 Task: Make in the project AgileGator an epic 'IT Incident Management Process Improvement'. Create in the project AgileGator an epic 'IT Service Request Management Process Improvement'. Add in the project AgileGator an epic 'IT Service Catalog Management Process Improvement'
Action: Mouse moved to (166, 50)
Screenshot: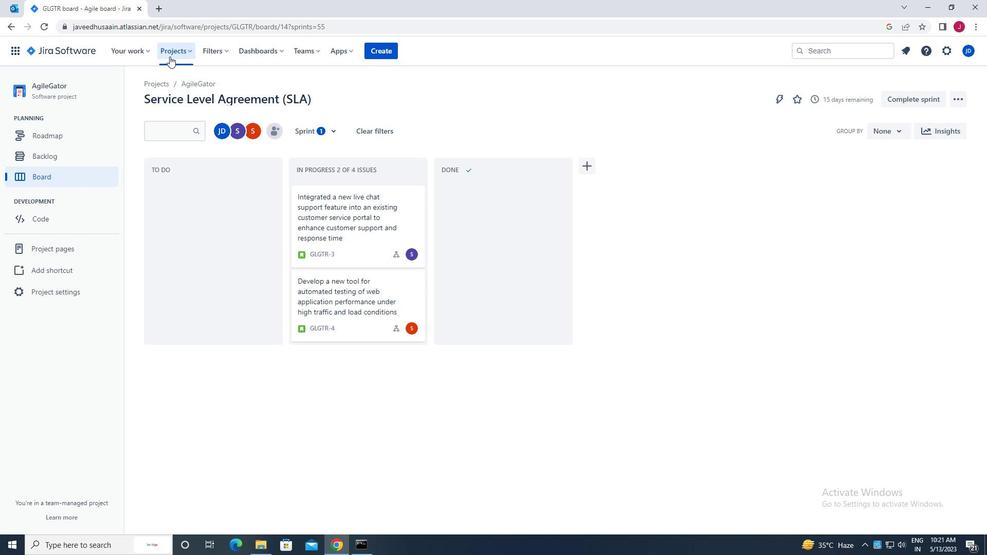 
Action: Mouse pressed left at (166, 50)
Screenshot: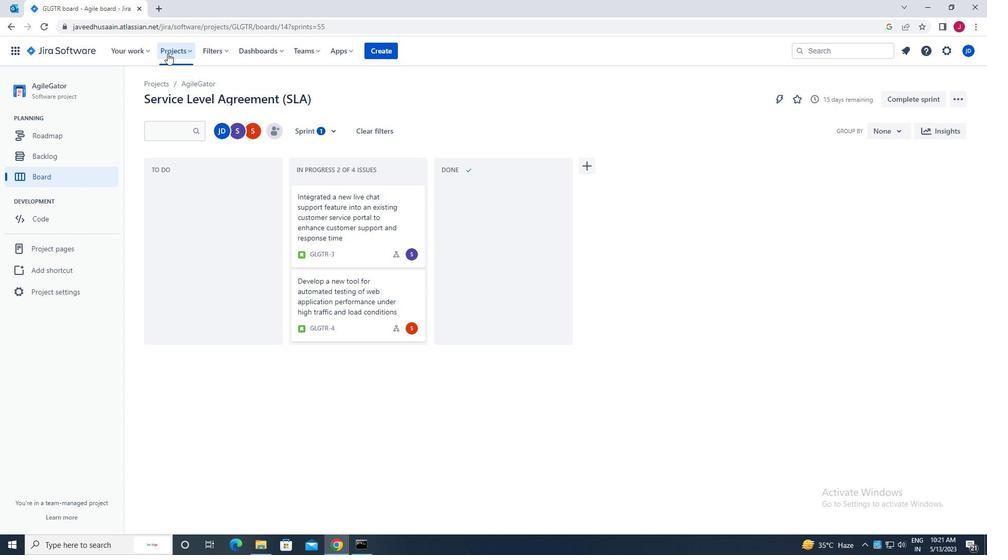 
Action: Mouse moved to (215, 95)
Screenshot: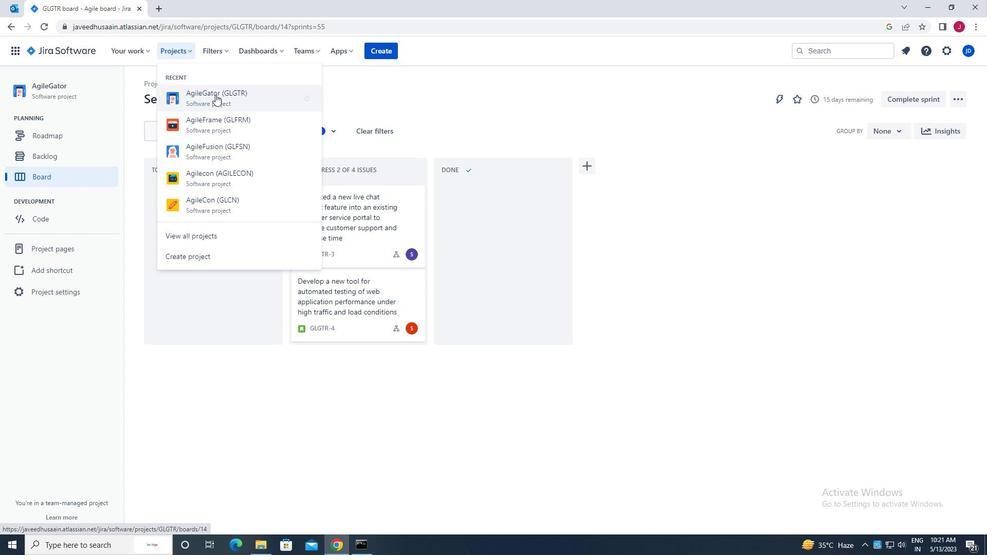 
Action: Mouse pressed left at (215, 95)
Screenshot: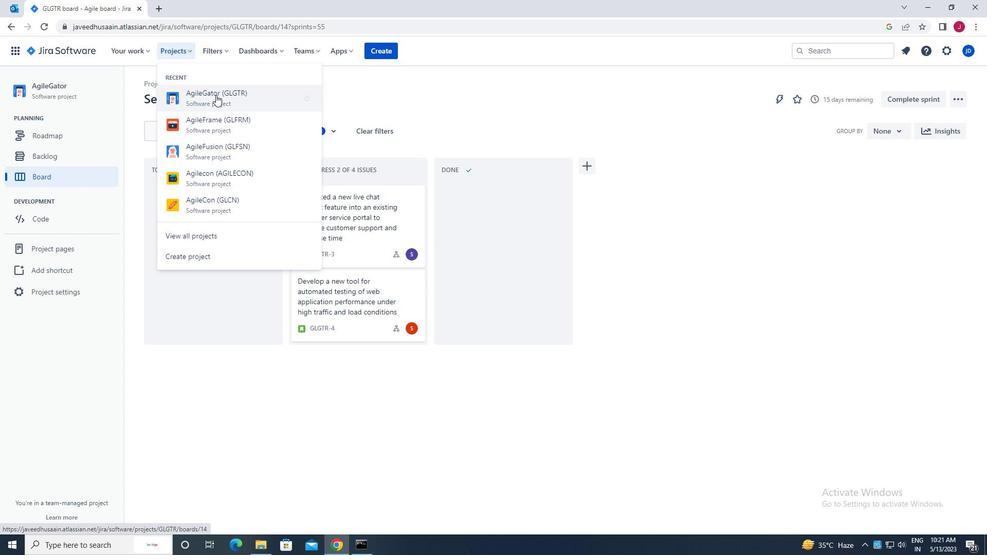 
Action: Mouse moved to (66, 155)
Screenshot: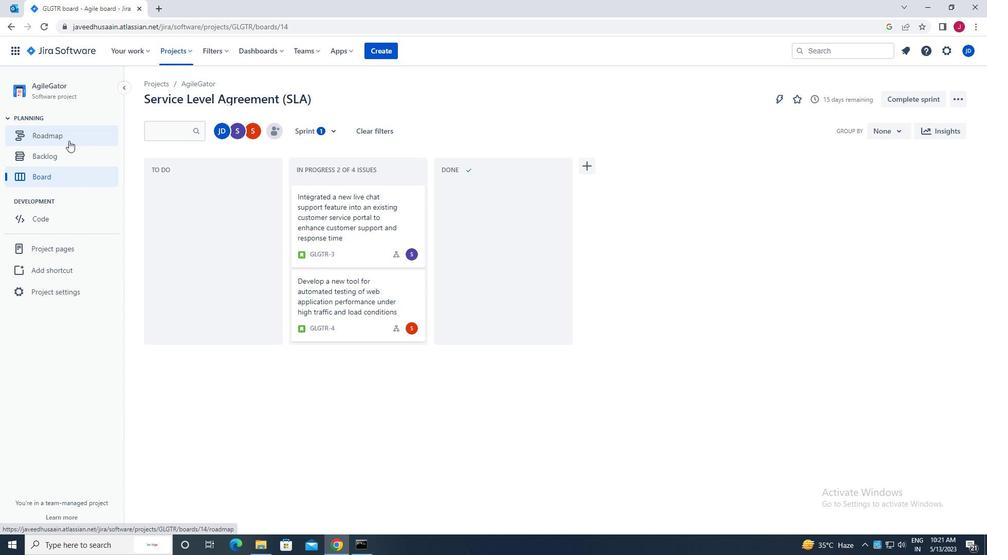 
Action: Mouse pressed left at (66, 155)
Screenshot: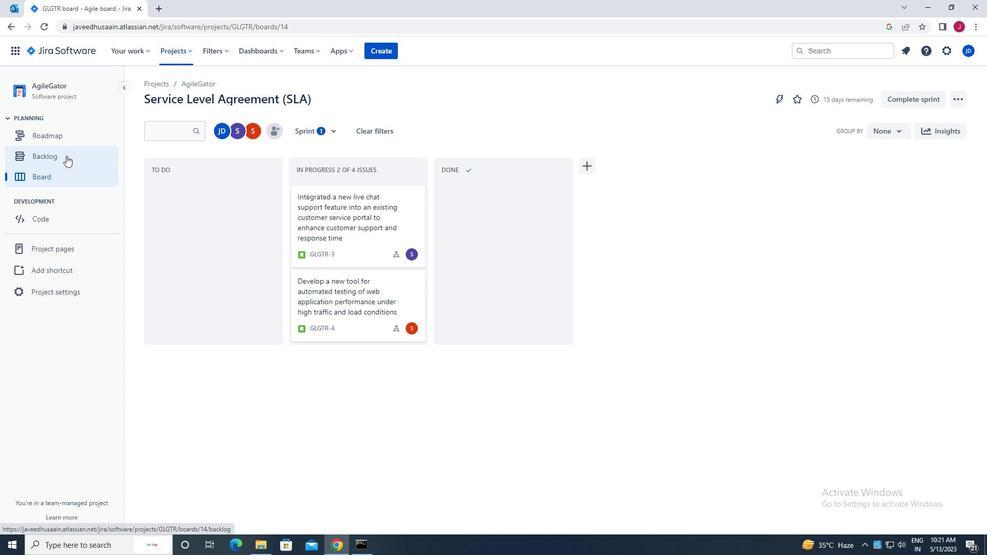 
Action: Mouse moved to (291, 127)
Screenshot: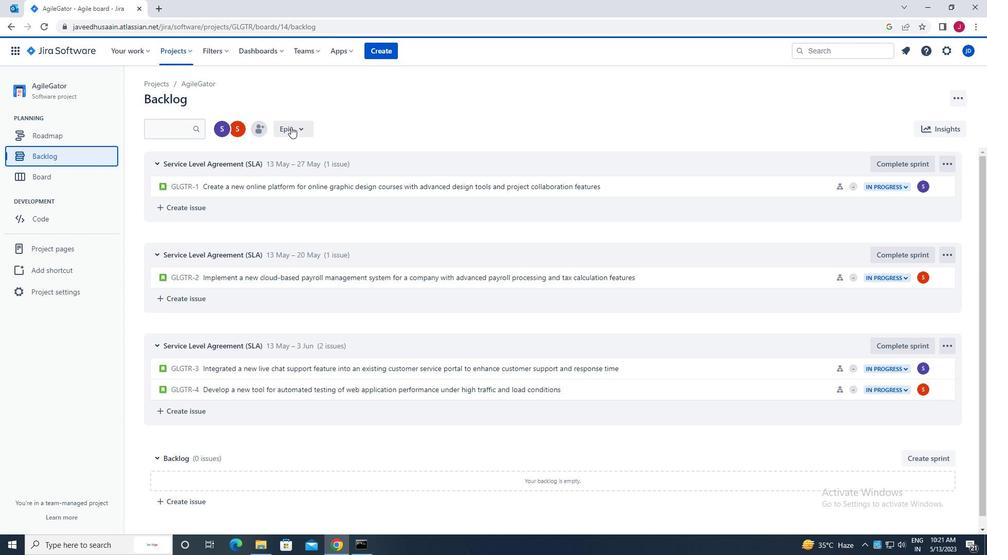 
Action: Mouse pressed left at (291, 127)
Screenshot: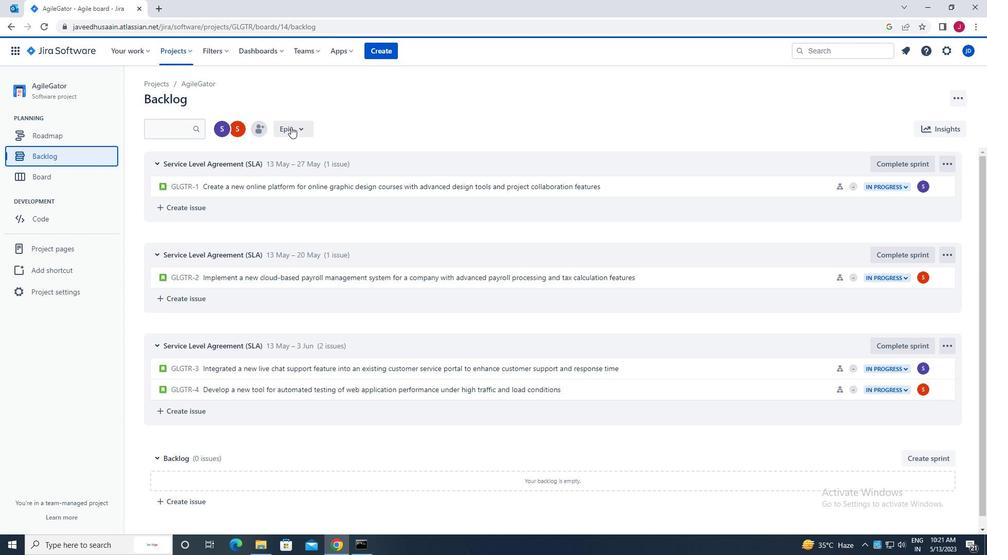 
Action: Mouse moved to (312, 190)
Screenshot: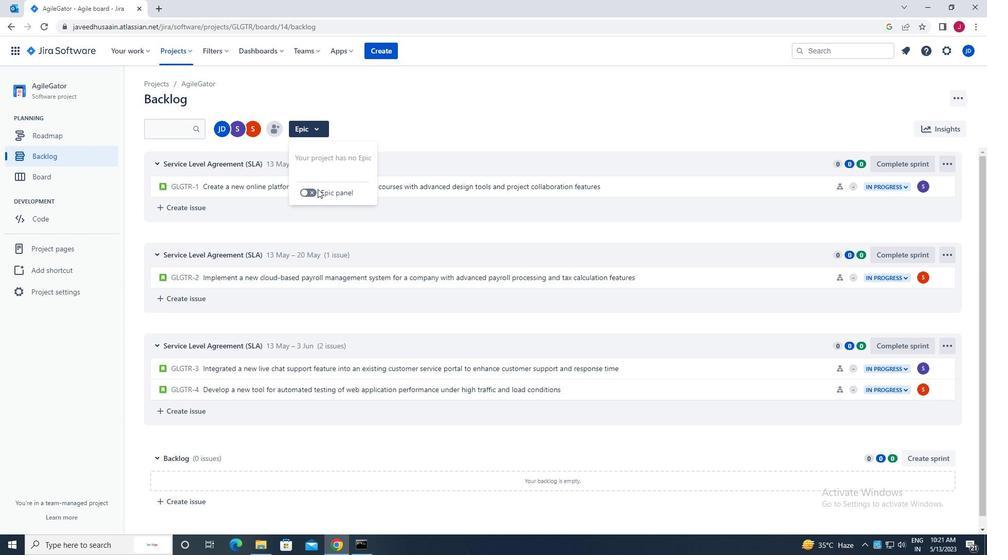 
Action: Mouse pressed left at (312, 190)
Screenshot: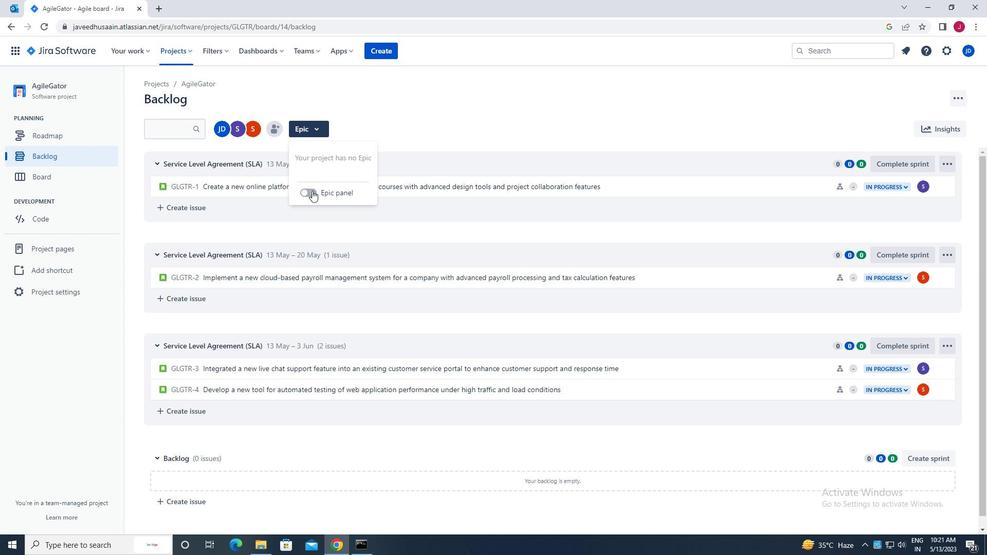 
Action: Mouse moved to (222, 356)
Screenshot: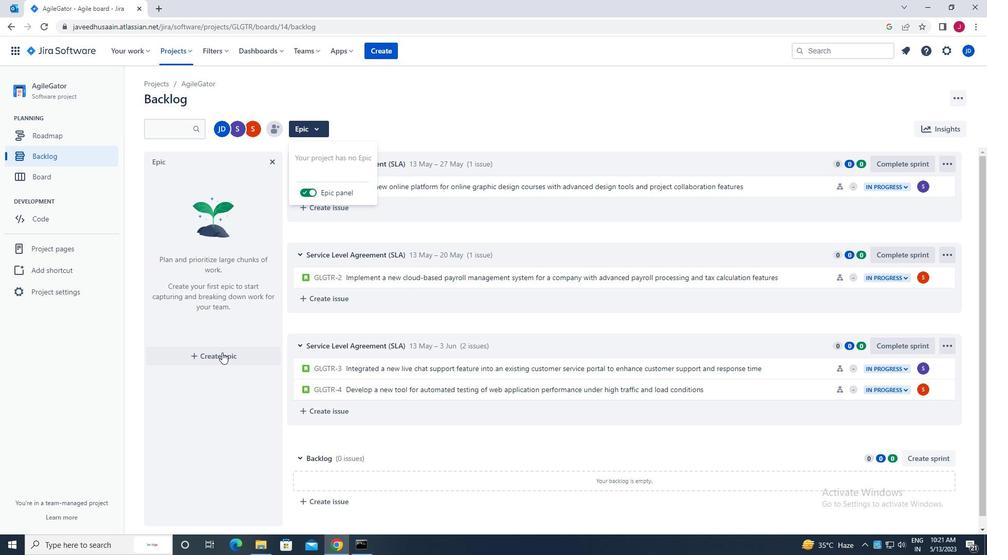
Action: Mouse pressed left at (222, 356)
Screenshot: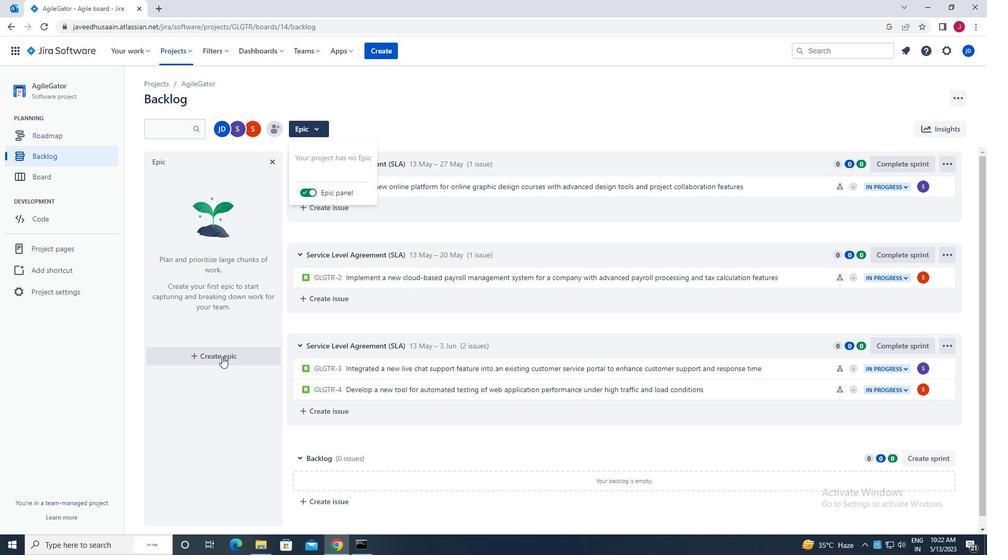 
Action: Mouse moved to (220, 356)
Screenshot: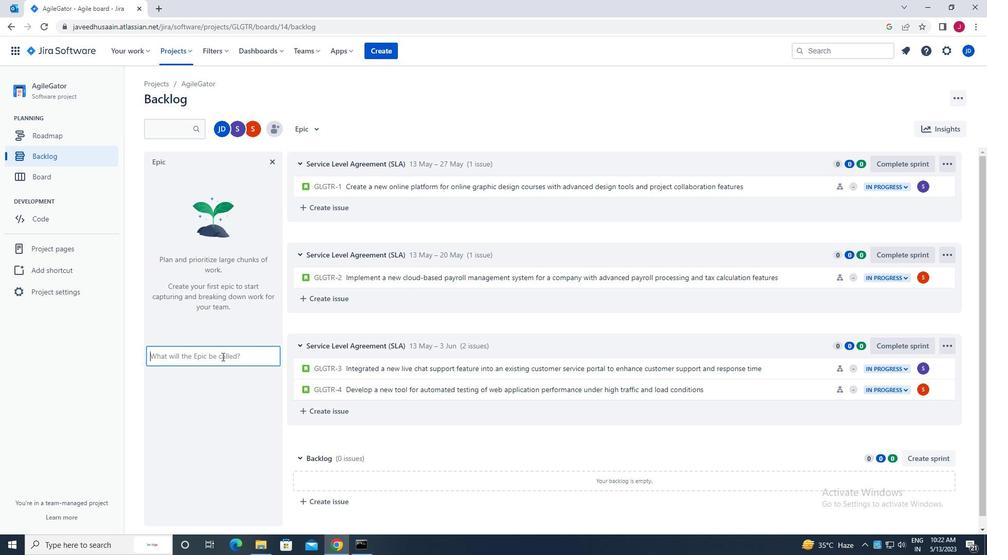
Action: Key pressed it<Key.space>i<Key.caps_lock>ncident<Key.space><Key.caps_lock>m<Key.caps_lock>anagement<Key.space><Key.caps_lock>p<Key.caps_lock>rocess<Key.space><Key.caps_lock>i<Key.caps_lock>mprovement<Key.enter>
Screenshot: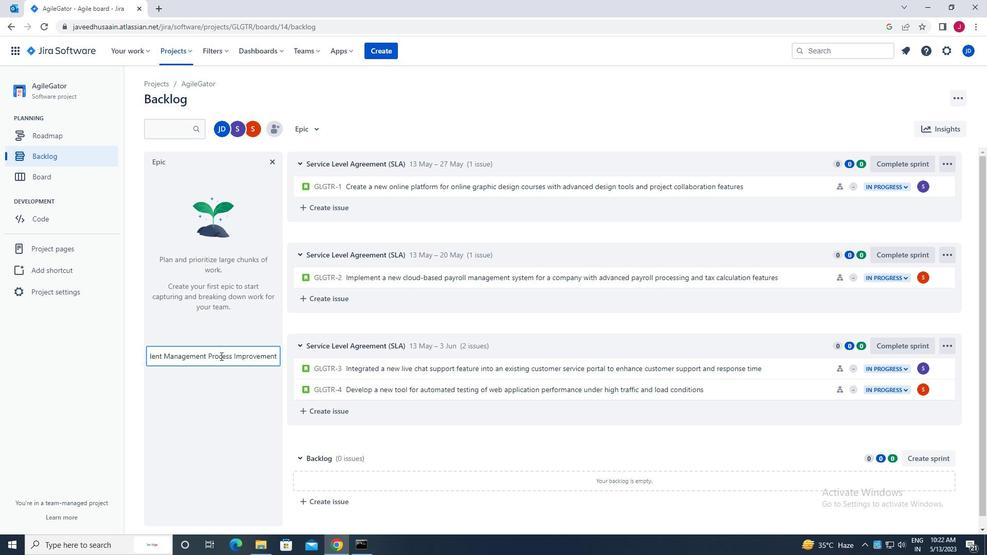 
Action: Mouse scrolled (220, 356) with delta (0, 0)
Screenshot: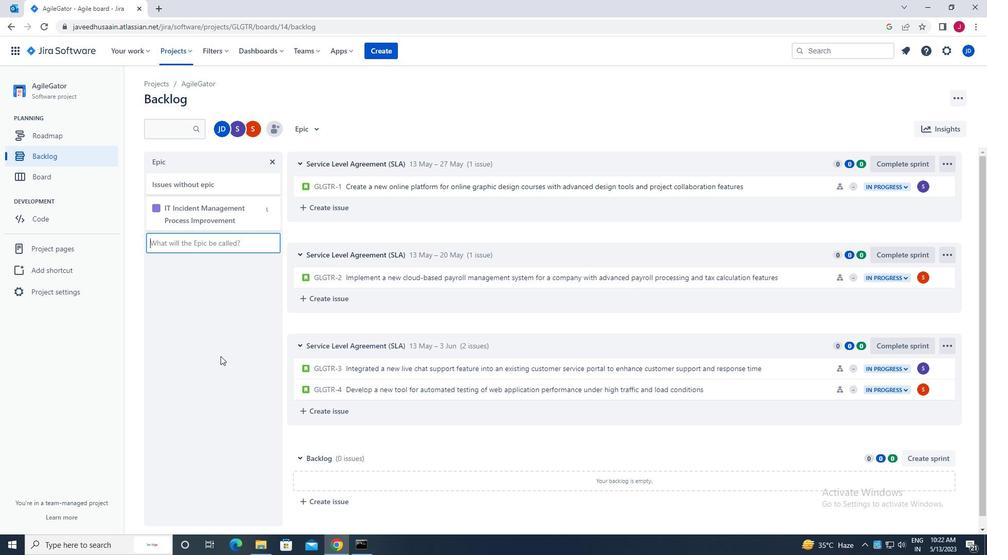 
Action: Mouse moved to (233, 242)
Screenshot: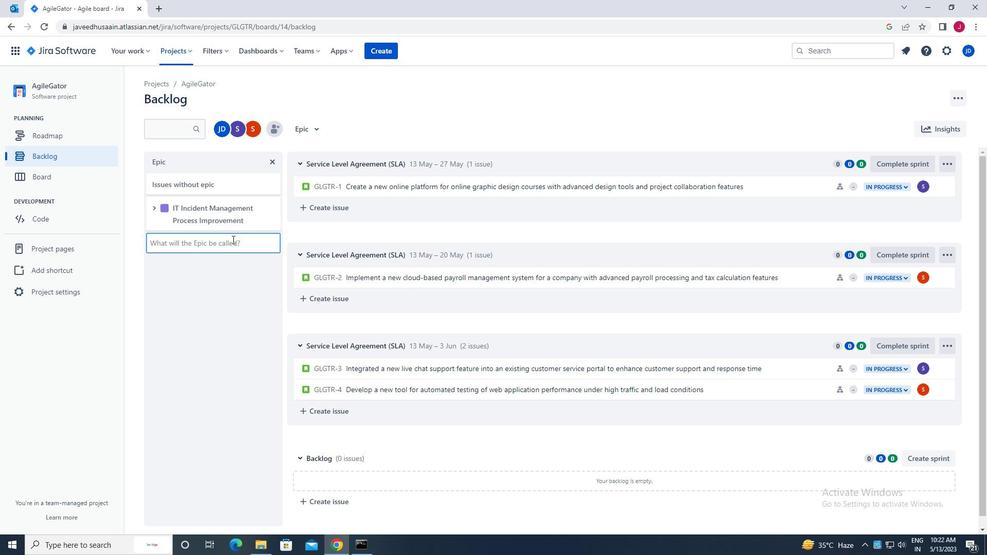 
Action: Mouse pressed left at (233, 242)
Screenshot: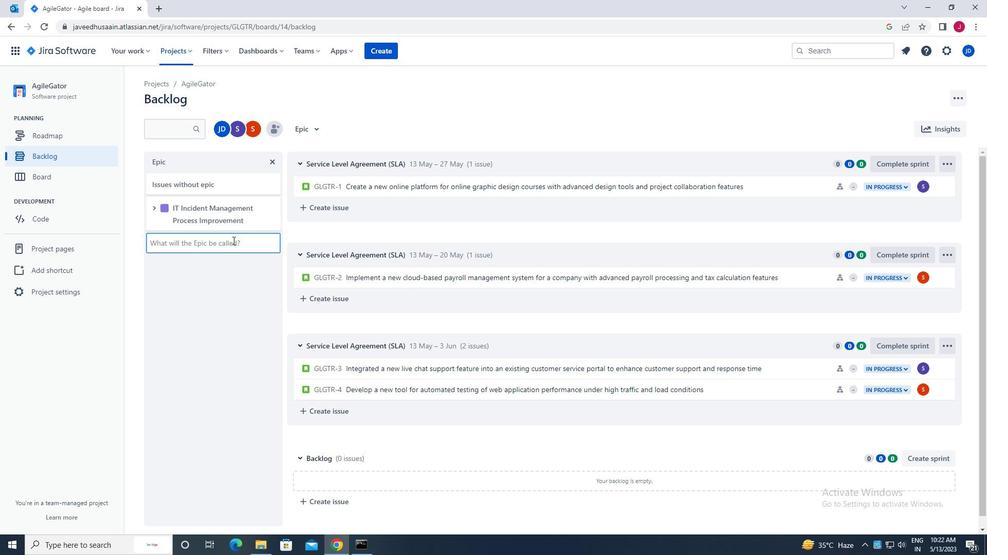 
Action: Mouse moved to (234, 242)
Screenshot: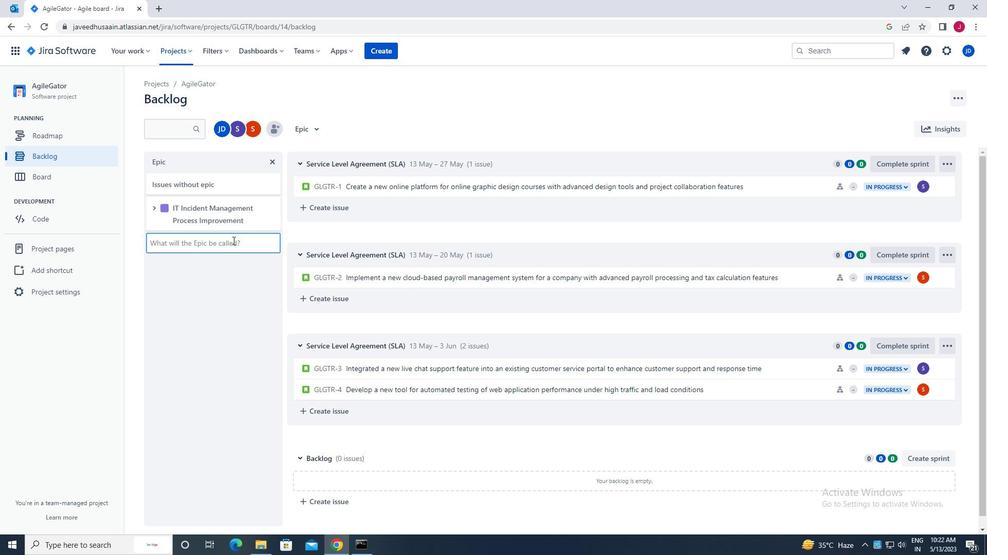 
Action: Key pressed <Key.caps_lock>it<Key.space><Key.caps_lock>se<Key.backspace><Key.backspace><Key.caps_lock>s<Key.caps_lock>ervice<Key.space><Key.caps_lock>r<Key.caps_lock>eques<Key.backspace><Key.backspace><Key.backspace><Key.backspace><Key.backspace><Key.backspace><Key.backspace><Key.space><Key.caps_lock>r<Key.caps_lock>eqy<Key.backspace>uest<Key.space><Key.caps_lock>m<Key.caps_lock>anagement<Key.space><Key.caps_lock>p<Key.caps_lock>rocess<Key.space><Key.caps_lock>i<Key.caps_lock>mprovement<Key.enter>
Screenshot: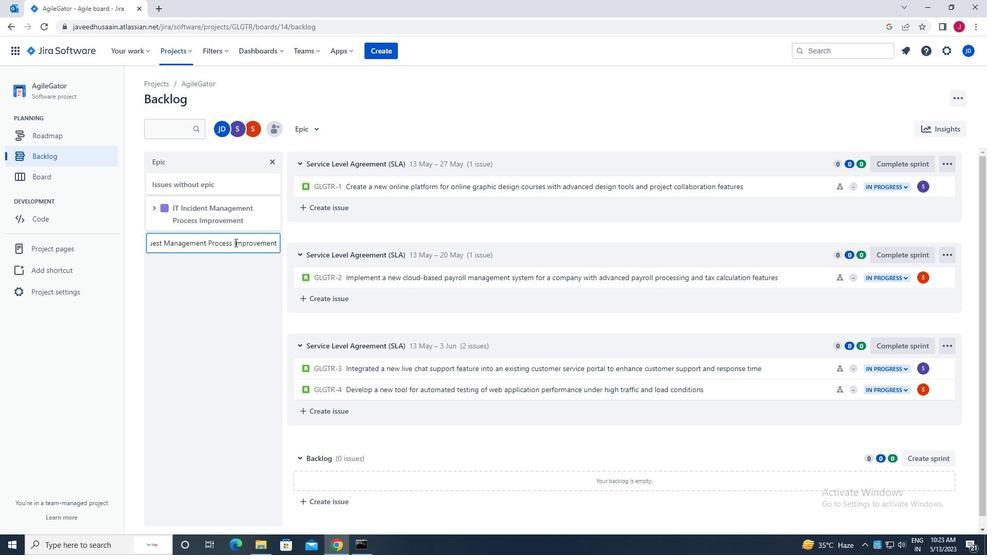
Action: Mouse moved to (217, 293)
Screenshot: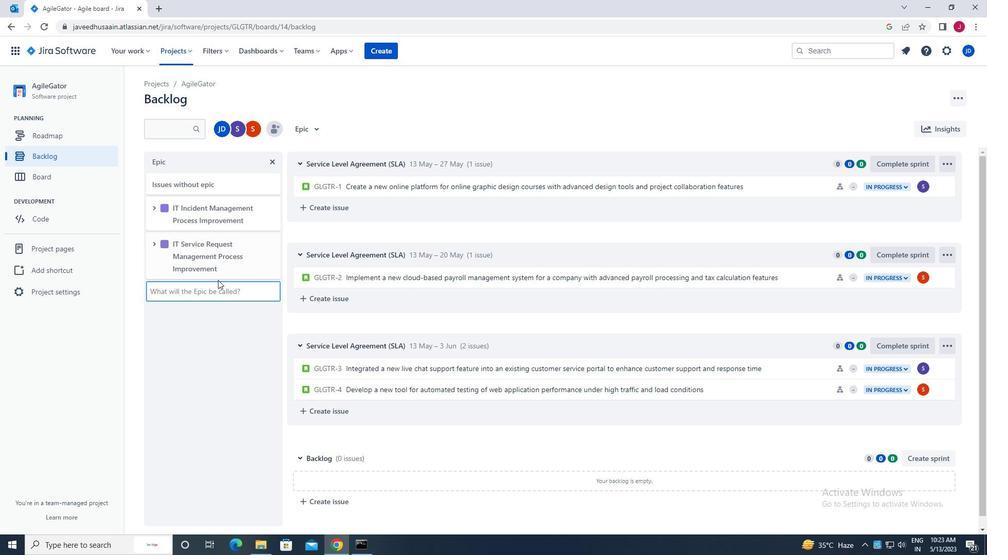
Action: Mouse pressed left at (217, 293)
Screenshot: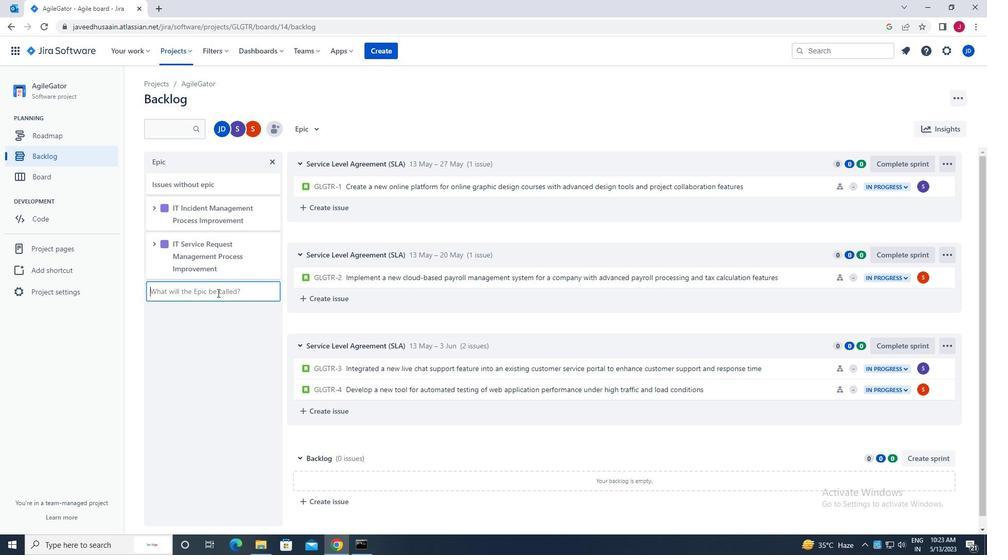 
Action: Key pressed <Key.caps_lock>it<Key.space>s<Key.caps_lock>ervice<Key.space><Key.caps_lock>c<Key.caps_lock>atlog<Key.backspace><Key.backspace><Key.backspace>alog<Key.space><Key.caps_lock>m<Key.caps_lock>anagement<Key.space><Key.caps_lock>p<Key.caps_lock>rocess<Key.space><Key.caps_lock>i<Key.caps_lock>mprovement<Key.enter>
Screenshot: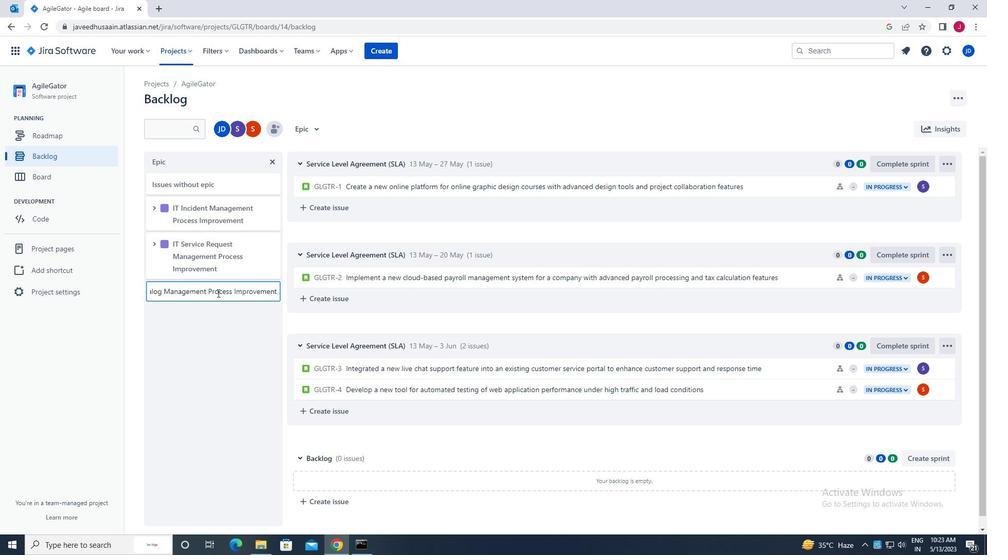 
